 Task: Search one way flight ticket for 4 adults, 1 infant in seat and 1 infant on lap in premium economy from Toledo: Eugene F. Kranz Toledo Express Airport to Fort Wayne: Fort Wayne International Airport on 8-4-2023. Choice of flights is Sun country airlines. Number of bags: 3 checked bags. Price is upto 73000. Outbound departure time preference is 8:00.
Action: Mouse moved to (298, 255)
Screenshot: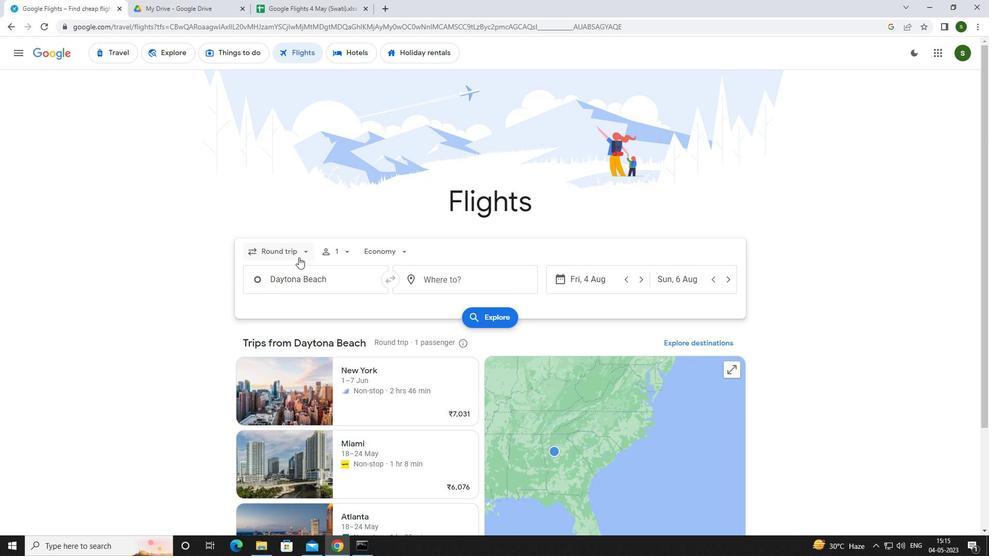 
Action: Mouse pressed left at (298, 255)
Screenshot: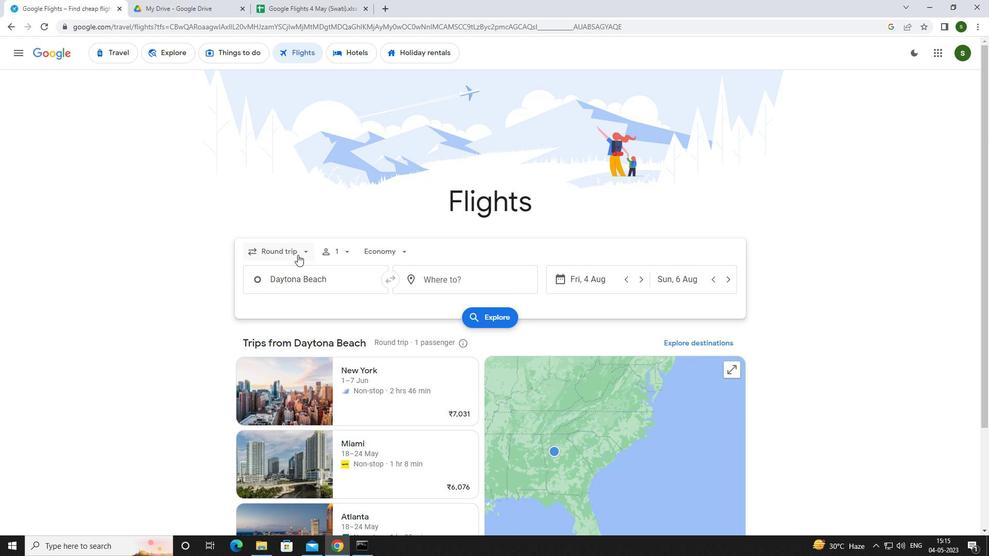 
Action: Mouse moved to (291, 297)
Screenshot: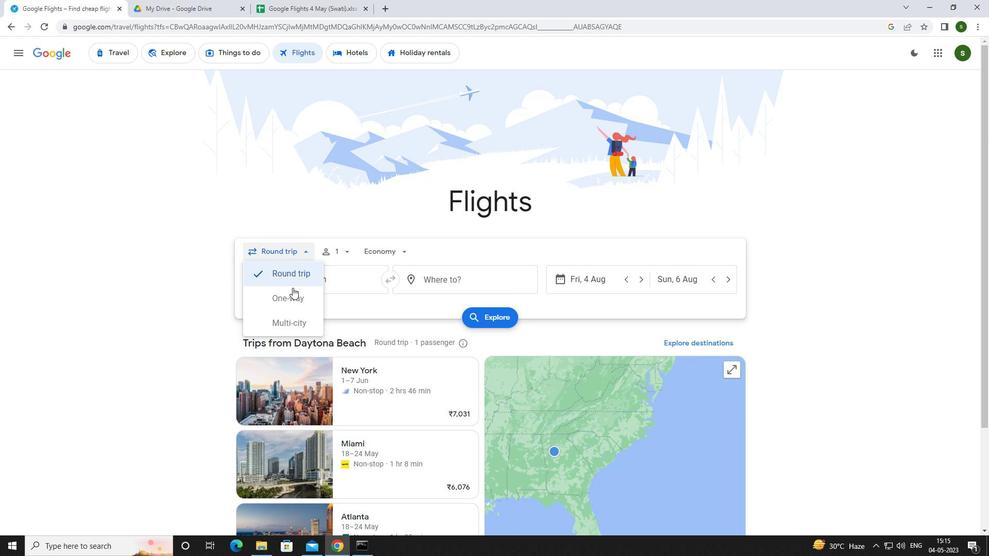 
Action: Mouse pressed left at (291, 297)
Screenshot: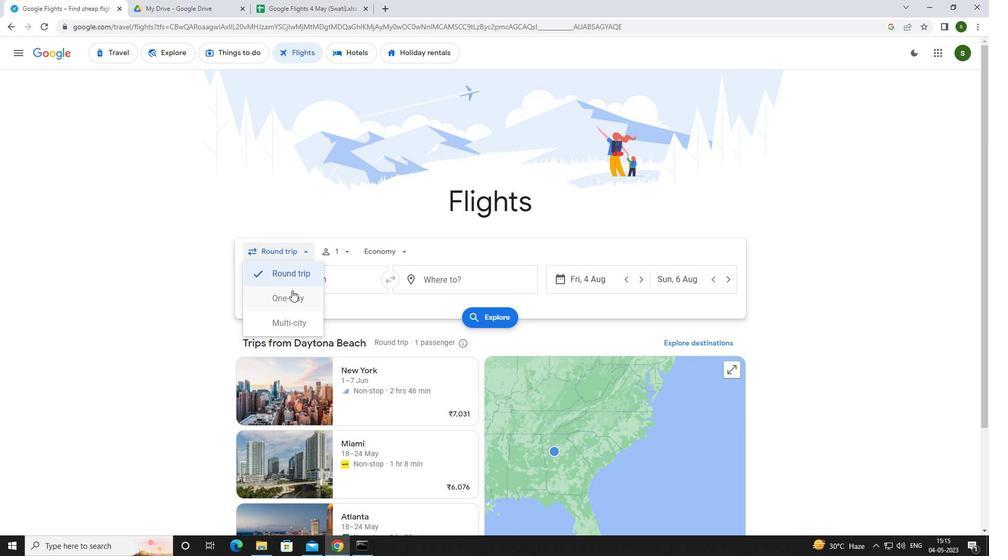 
Action: Mouse moved to (339, 252)
Screenshot: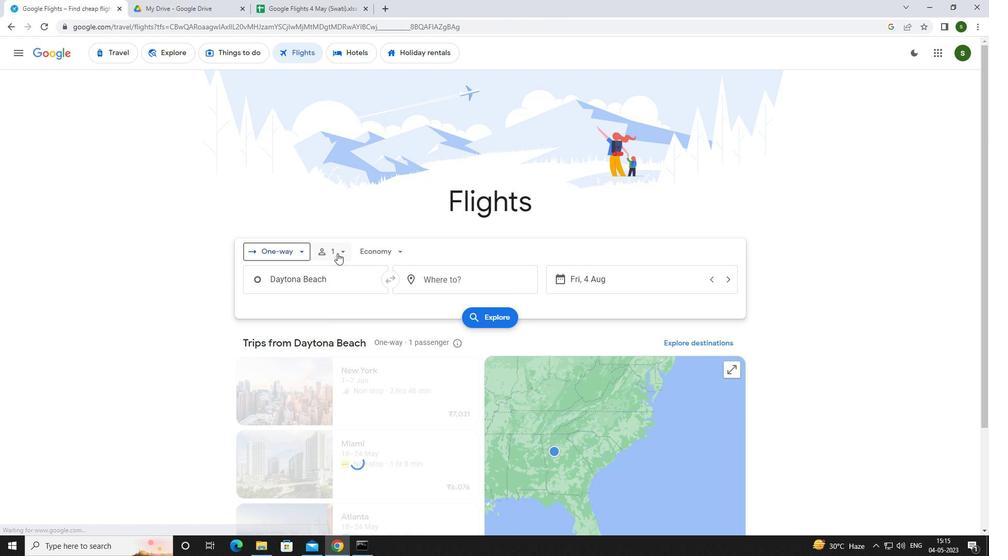 
Action: Mouse pressed left at (339, 252)
Screenshot: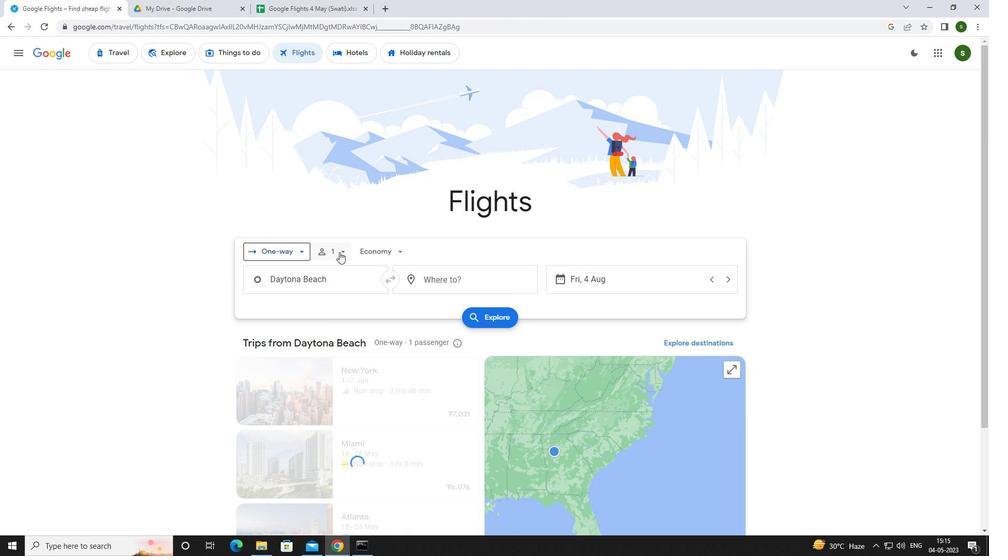 
Action: Mouse moved to (424, 278)
Screenshot: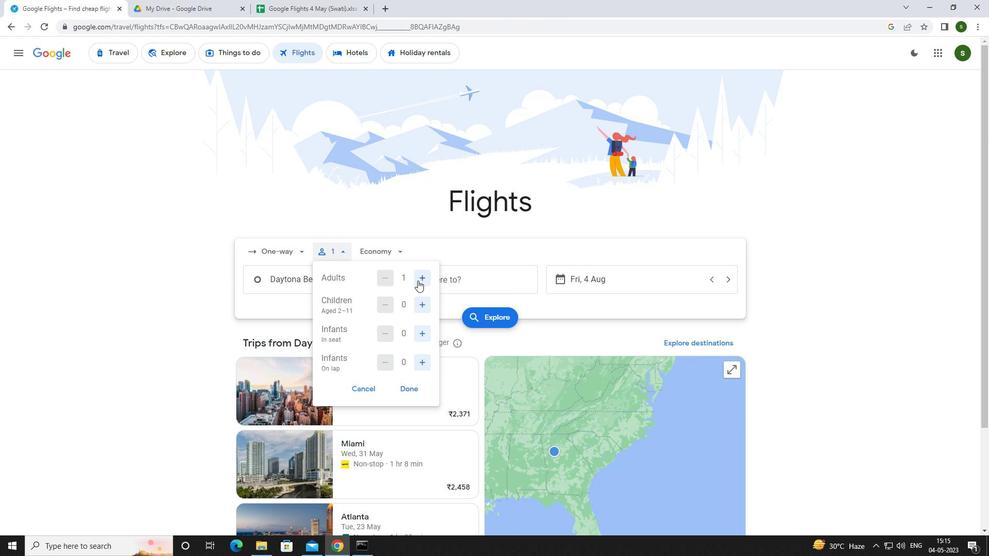 
Action: Mouse pressed left at (424, 278)
Screenshot: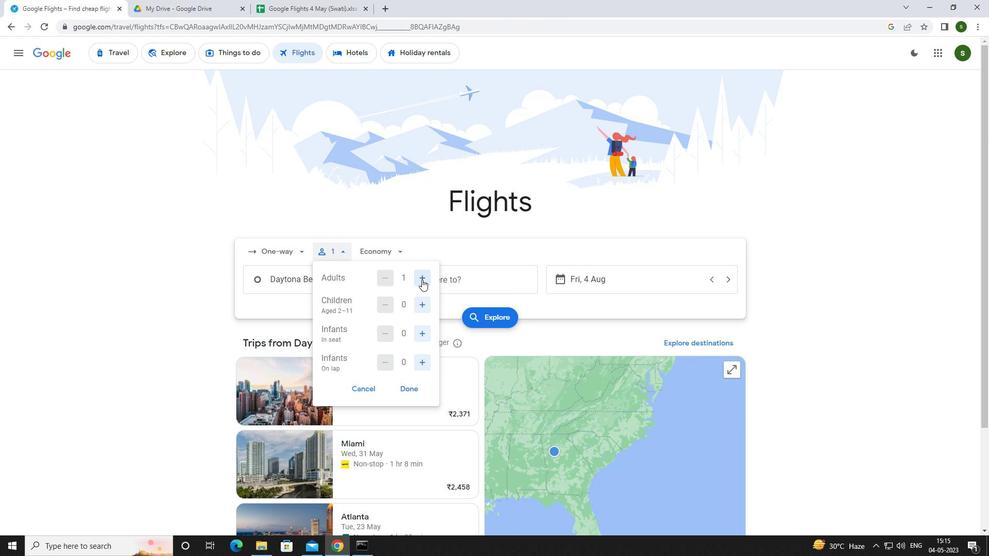 
Action: Mouse pressed left at (424, 278)
Screenshot: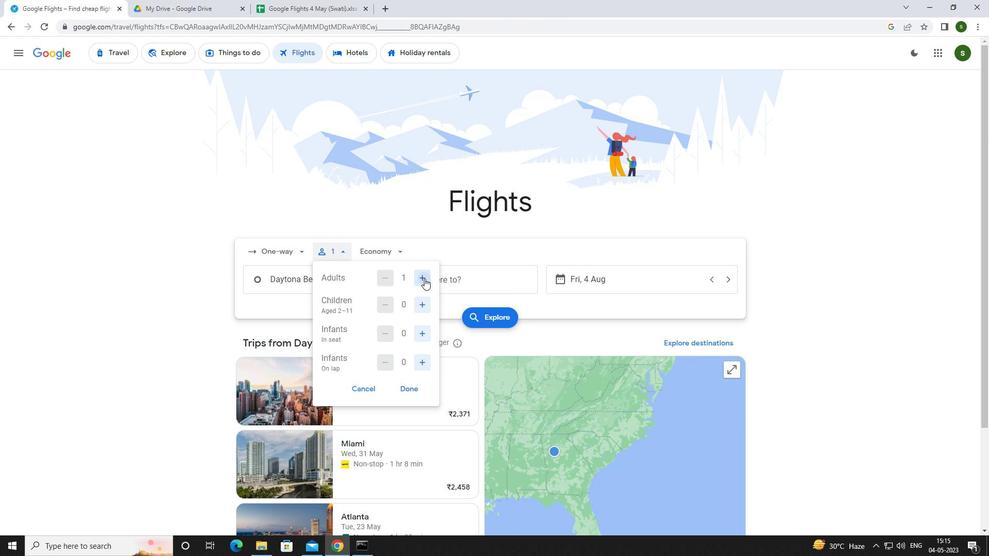 
Action: Mouse pressed left at (424, 278)
Screenshot: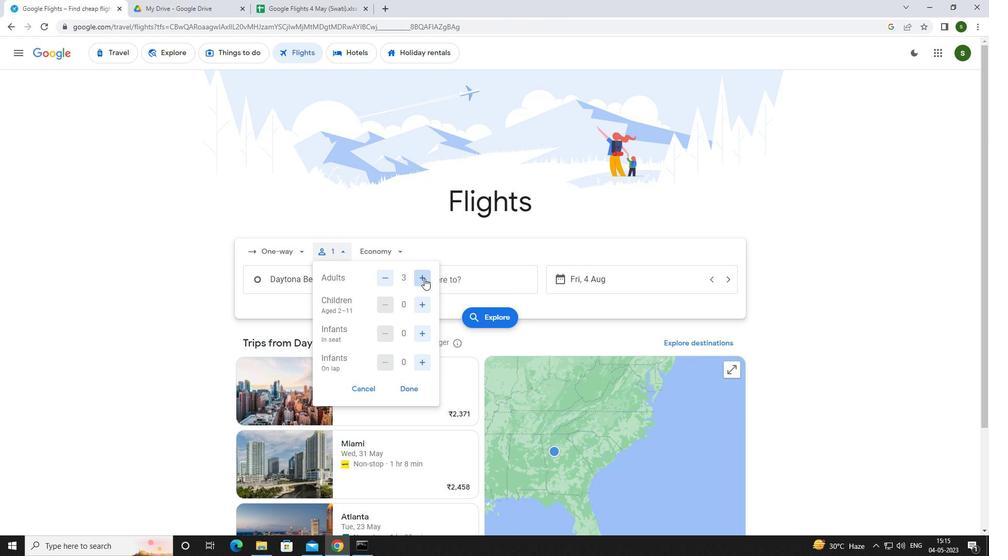 
Action: Mouse moved to (427, 330)
Screenshot: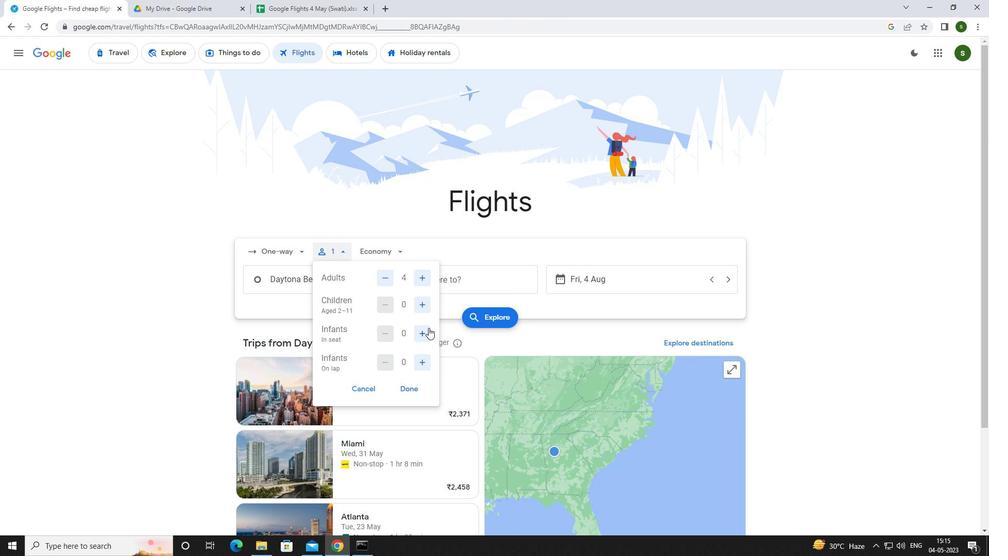 
Action: Mouse pressed left at (427, 330)
Screenshot: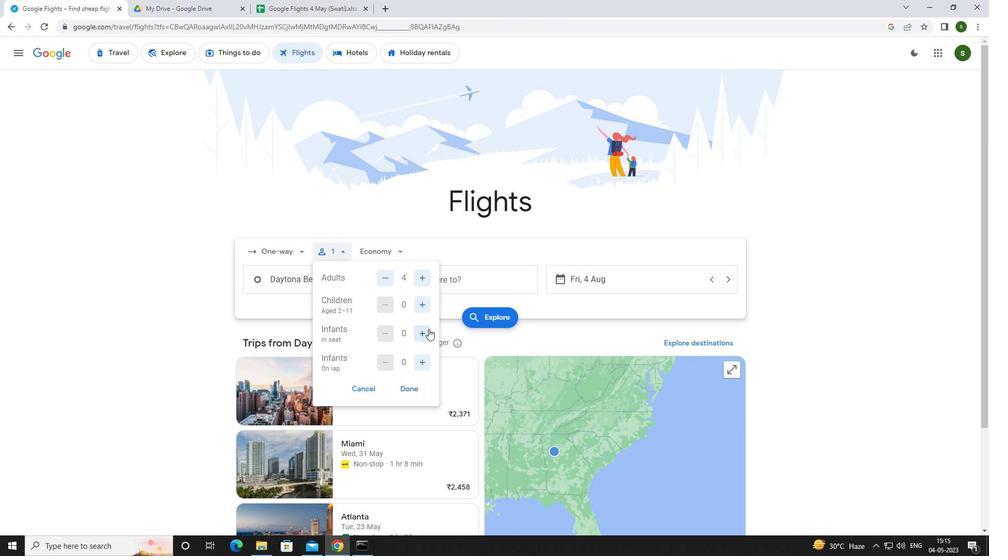 
Action: Mouse moved to (425, 354)
Screenshot: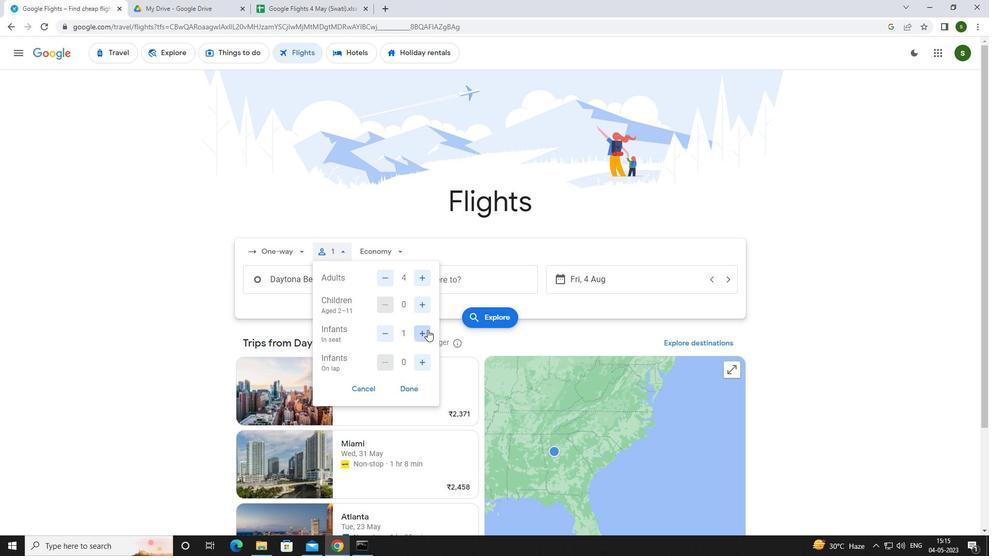 
Action: Mouse pressed left at (425, 354)
Screenshot: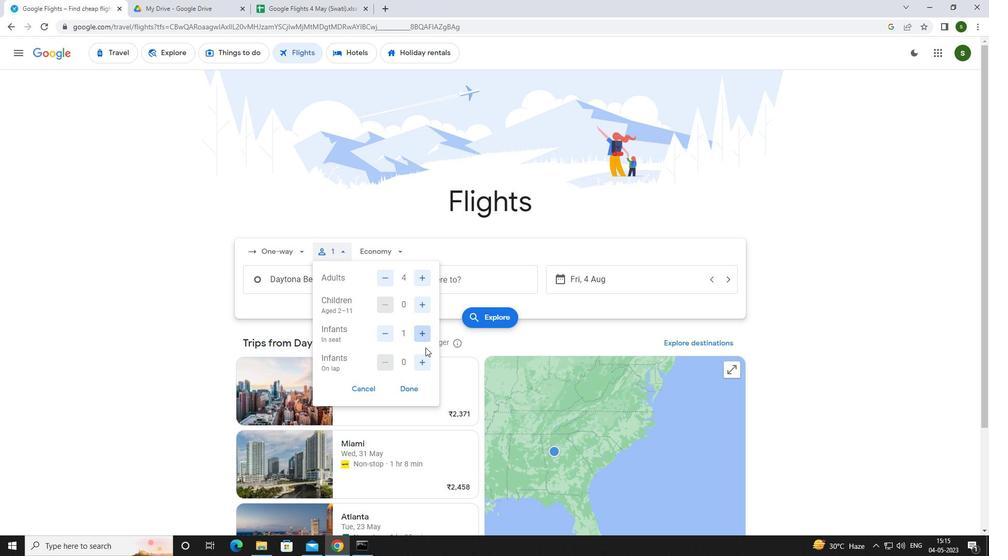 
Action: Mouse moved to (397, 250)
Screenshot: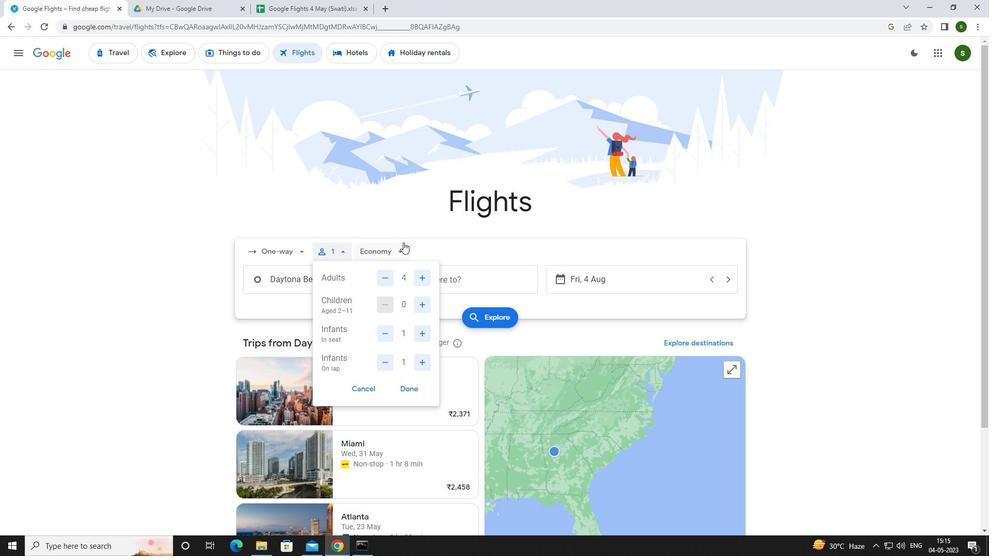 
Action: Mouse pressed left at (397, 250)
Screenshot: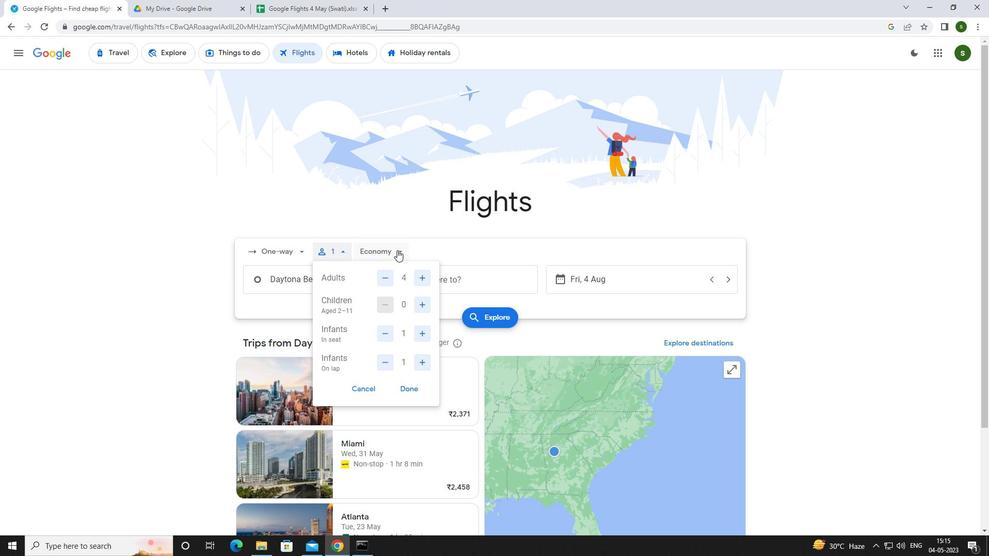 
Action: Mouse moved to (395, 301)
Screenshot: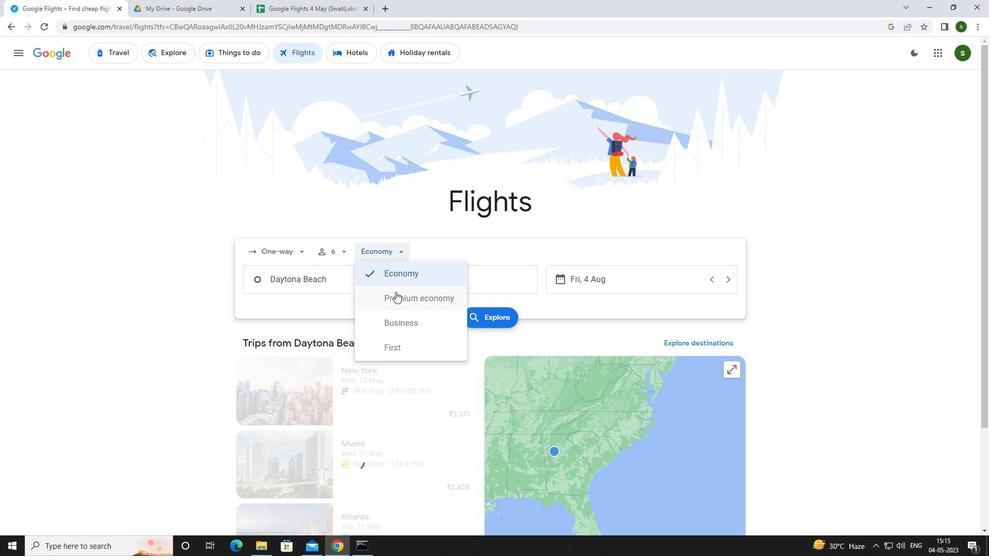 
Action: Mouse pressed left at (395, 301)
Screenshot: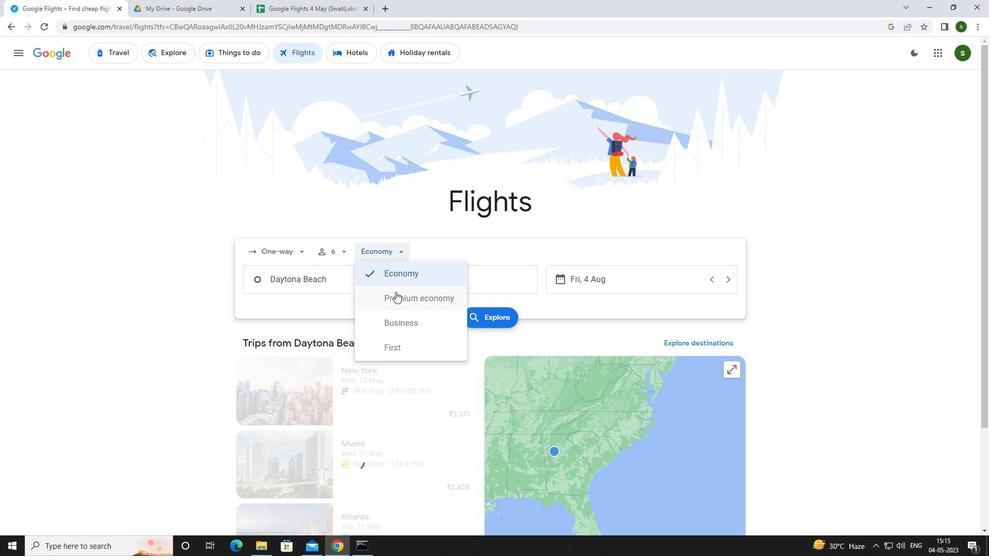 
Action: Mouse moved to (335, 278)
Screenshot: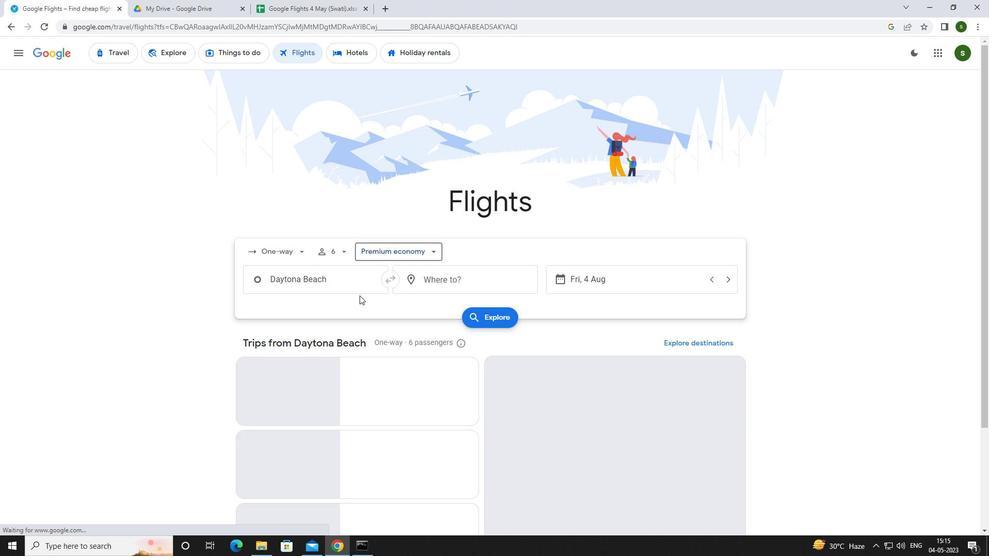 
Action: Mouse pressed left at (335, 278)
Screenshot: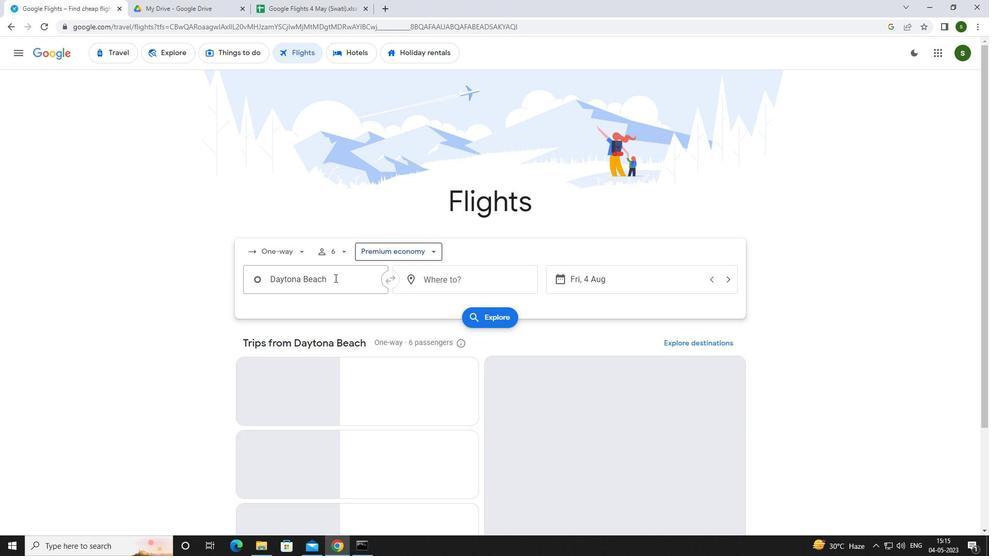 
Action: Key pressed <Key.caps_lock>t<Key.caps_lock>oledo<Key.space><Key.caps_lock>e<Key.caps_lock>x
Screenshot: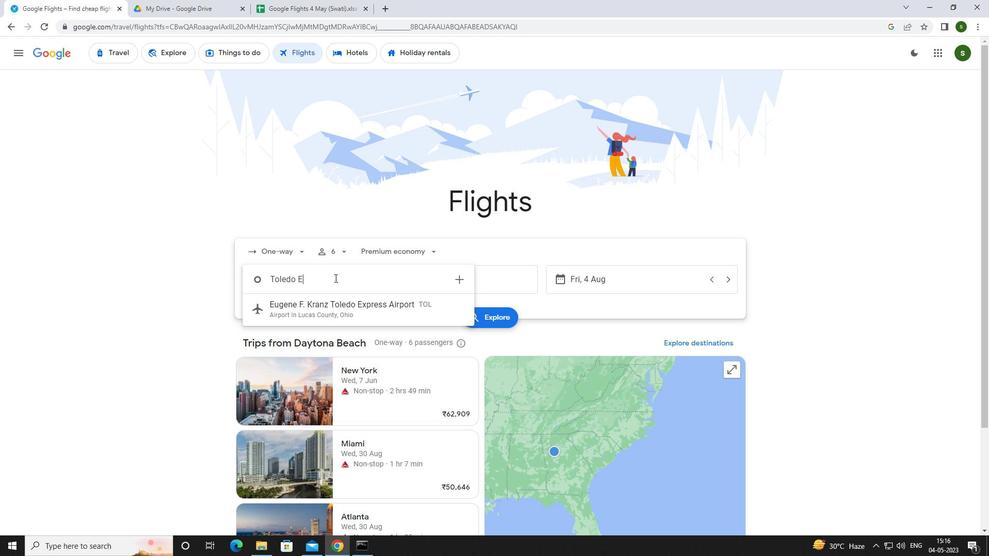 
Action: Mouse moved to (355, 308)
Screenshot: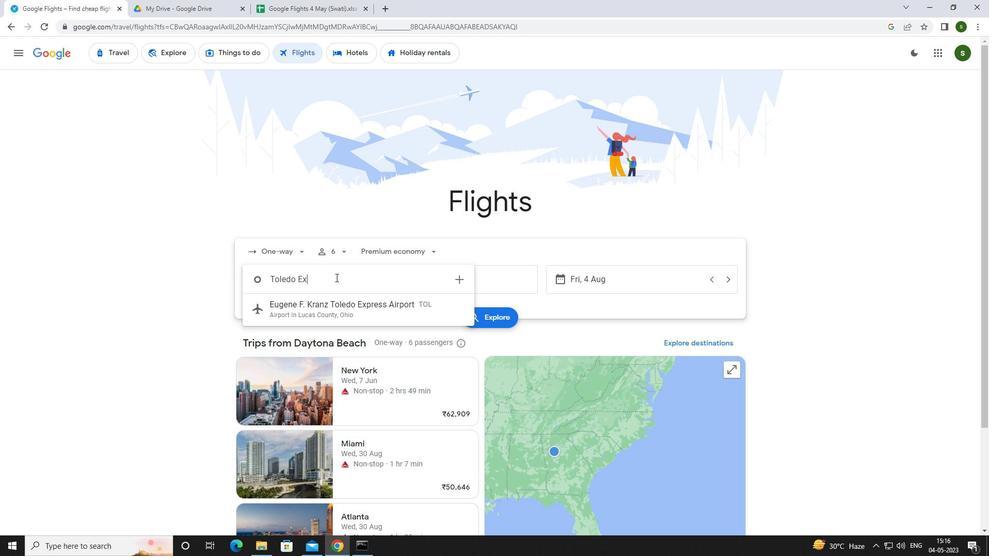 
Action: Mouse pressed left at (355, 308)
Screenshot: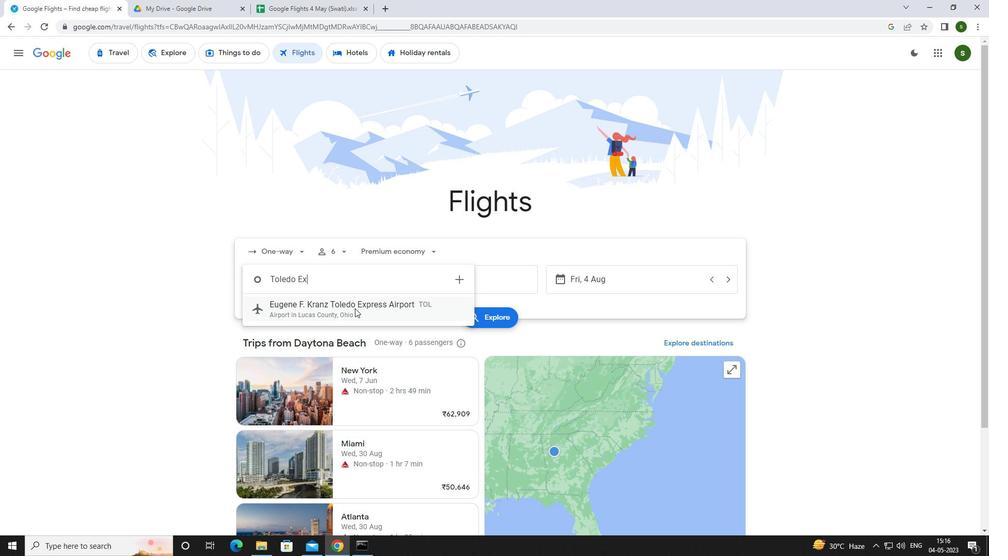 
Action: Mouse moved to (502, 278)
Screenshot: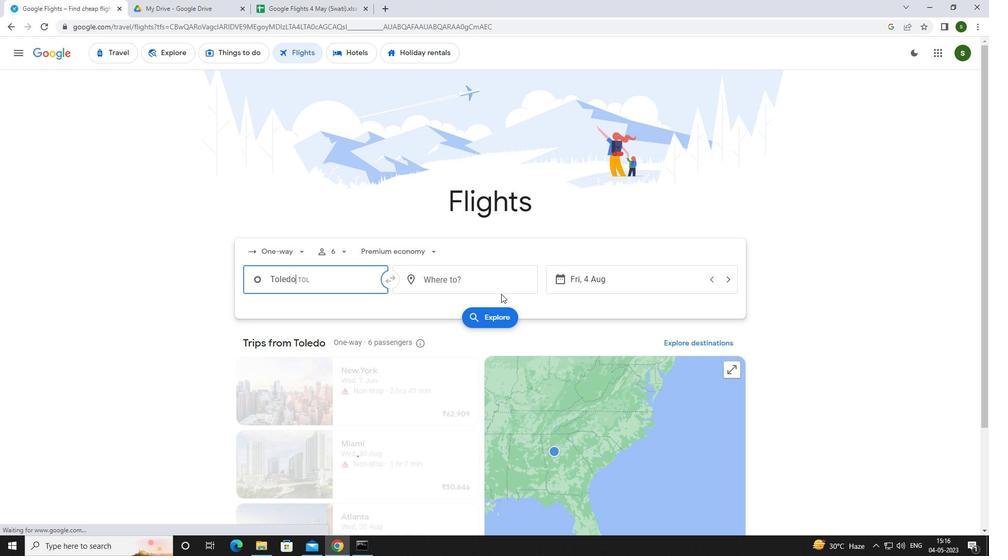 
Action: Mouse pressed left at (502, 278)
Screenshot: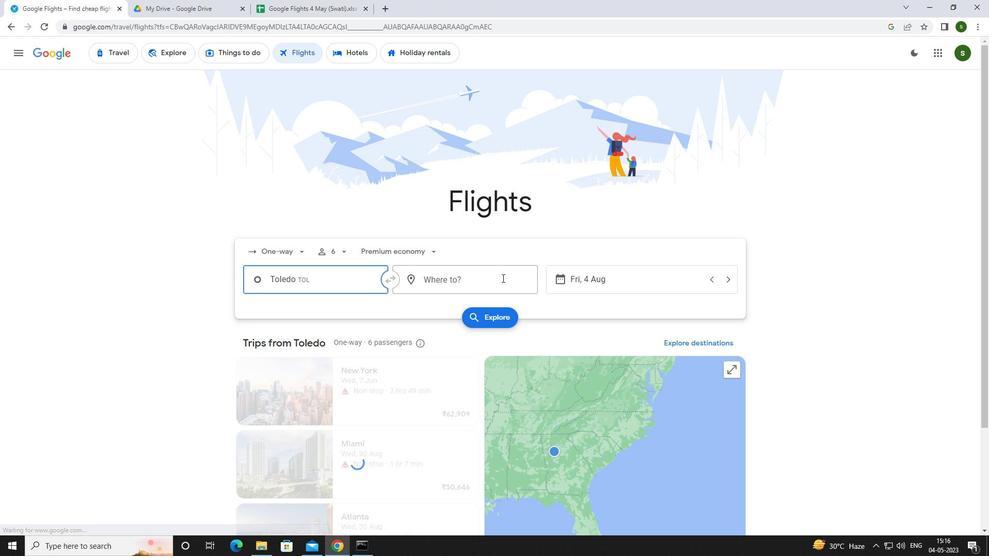 
Action: Key pressed <Key.caps_lock>f<Key.caps_lock>ort<Key.space><Key.caps_lock>w<Key.caps_lock>ay
Screenshot: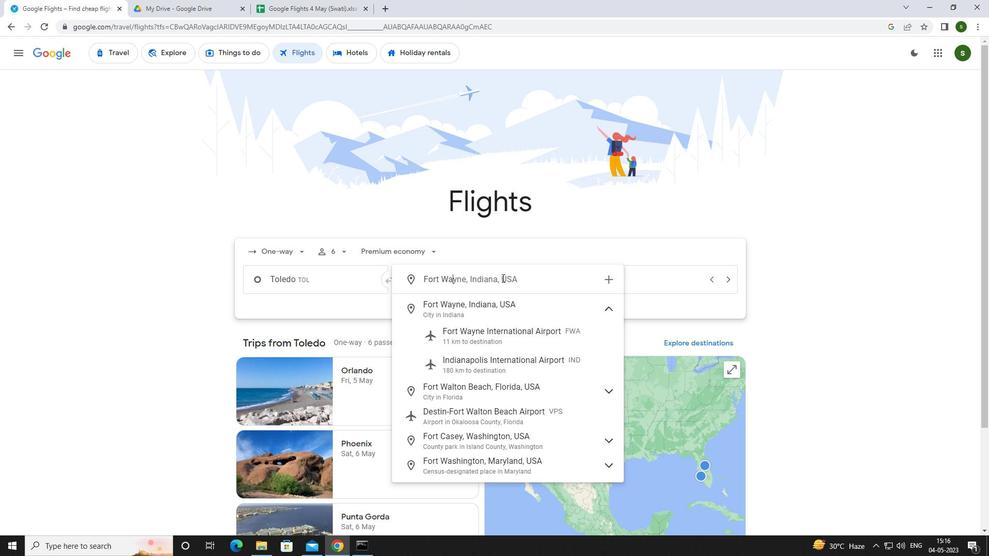 
Action: Mouse moved to (537, 337)
Screenshot: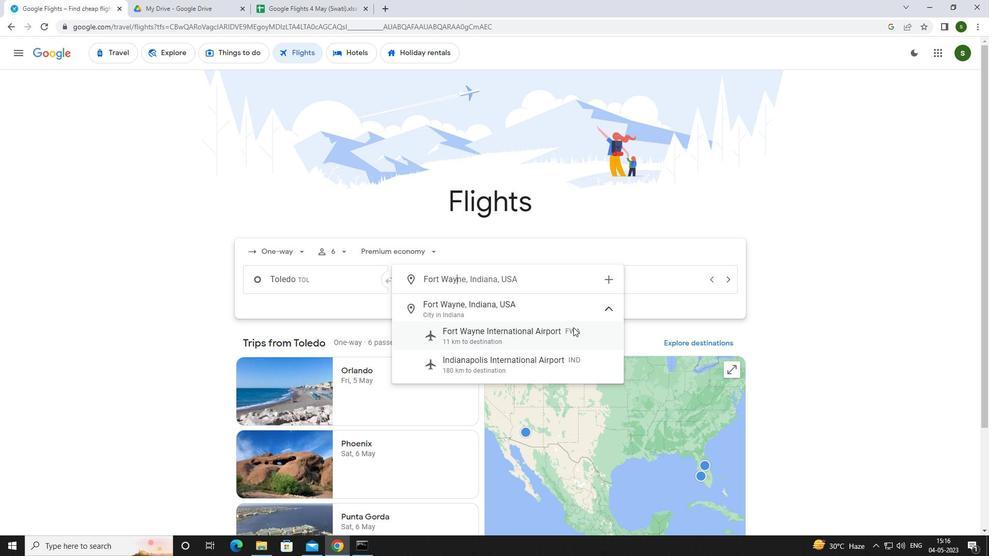 
Action: Mouse pressed left at (537, 337)
Screenshot: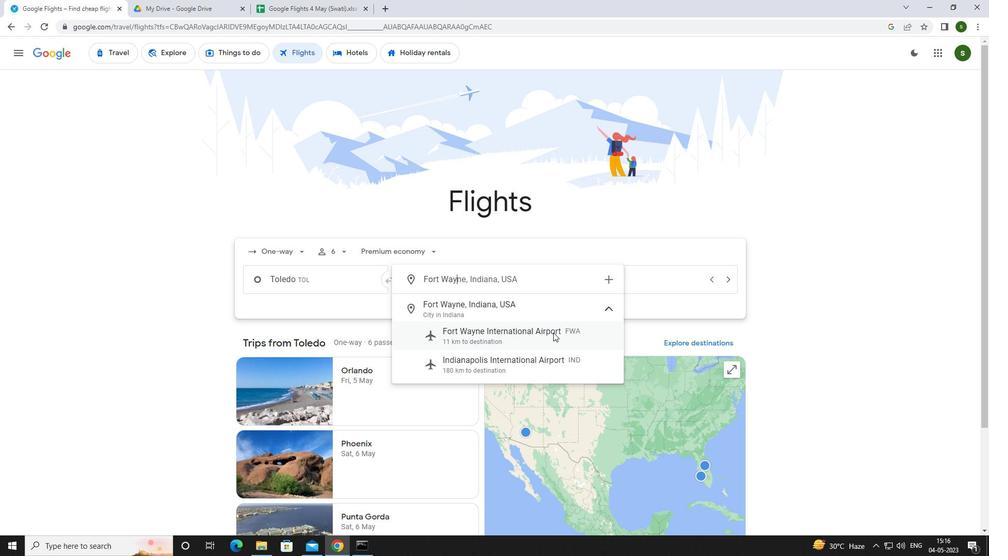 
Action: Mouse moved to (620, 286)
Screenshot: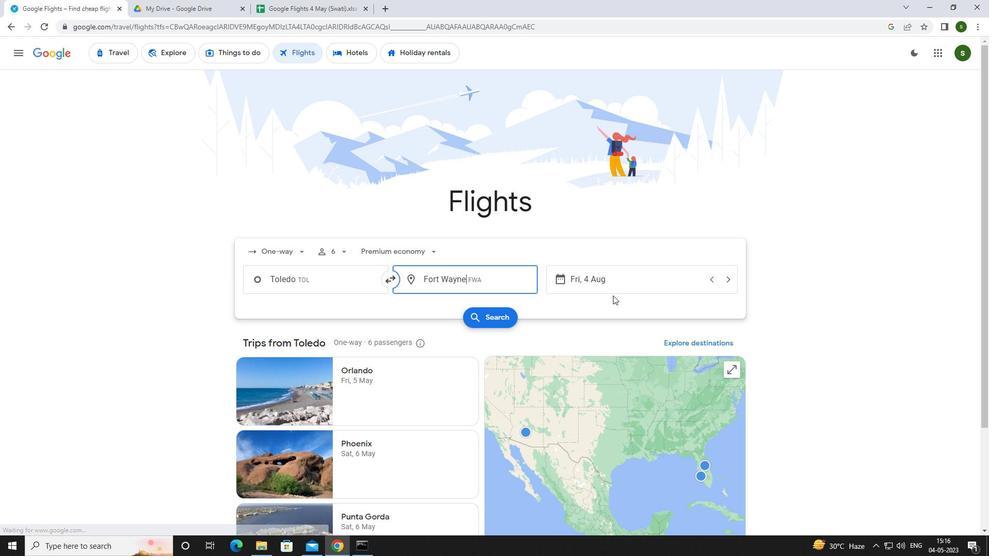 
Action: Mouse pressed left at (620, 286)
Screenshot: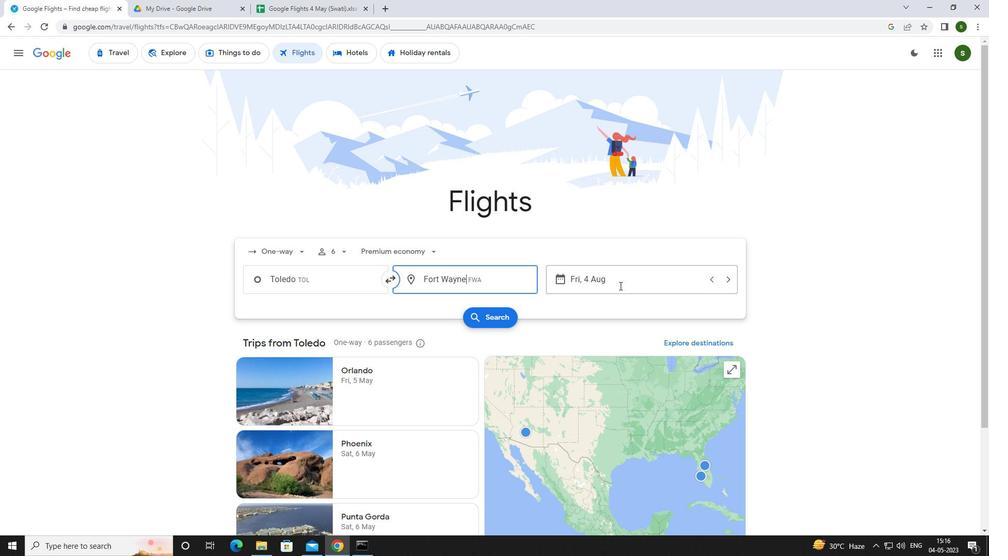 
Action: Mouse moved to (503, 338)
Screenshot: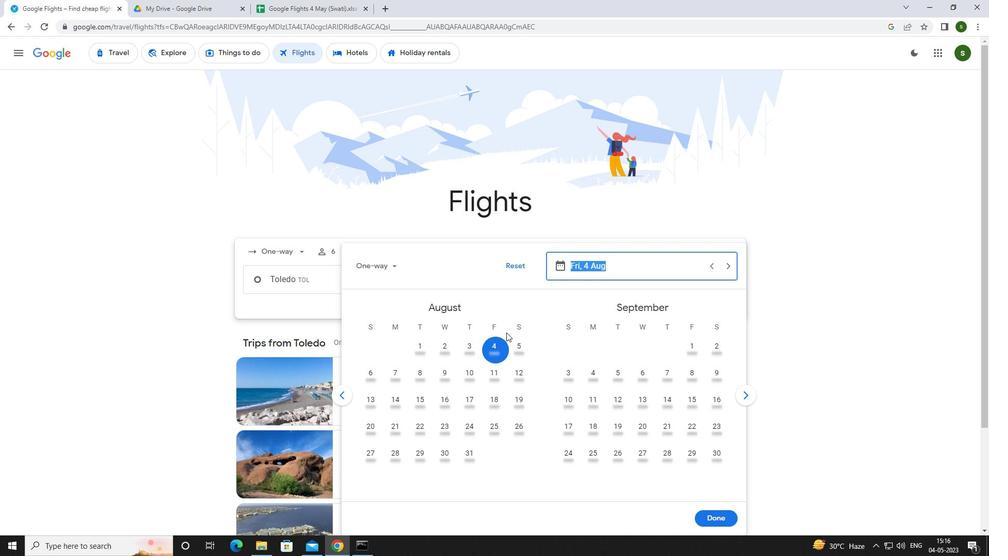 
Action: Mouse pressed left at (503, 338)
Screenshot: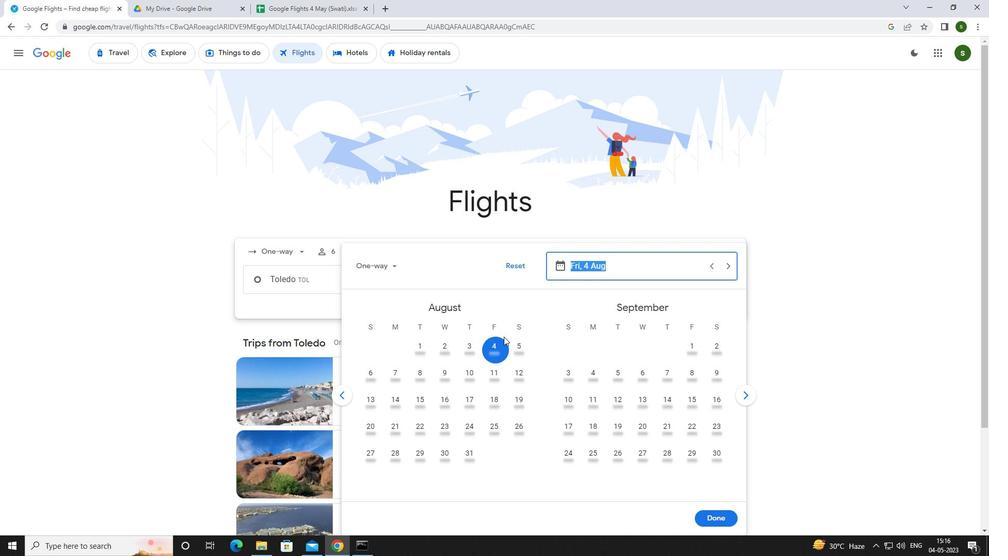 
Action: Mouse moved to (711, 515)
Screenshot: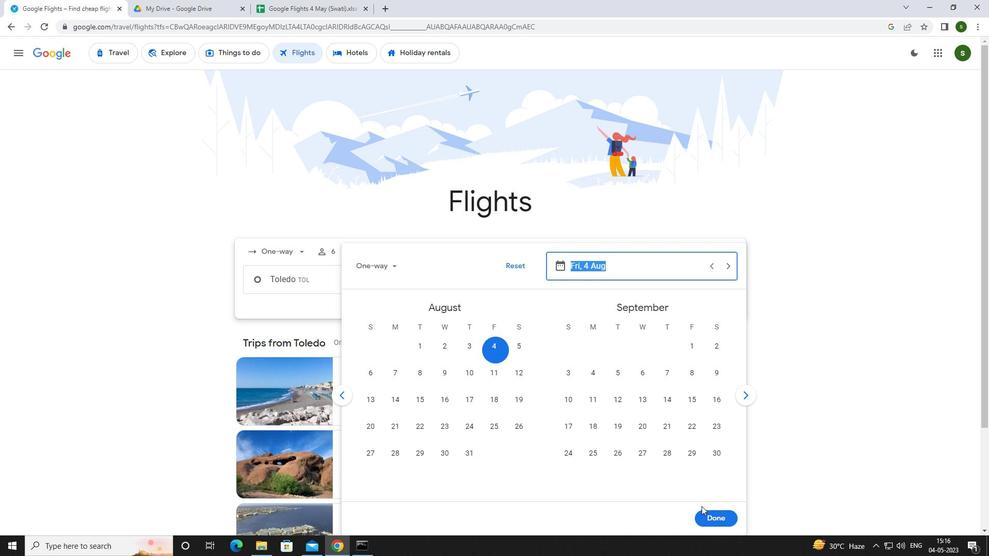 
Action: Mouse pressed left at (711, 515)
Screenshot: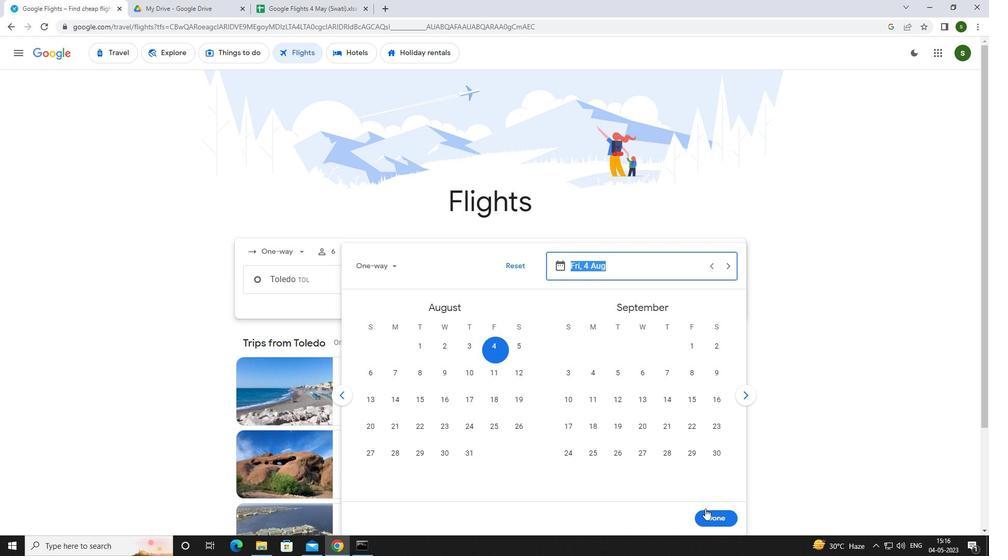 
Action: Mouse moved to (488, 322)
Screenshot: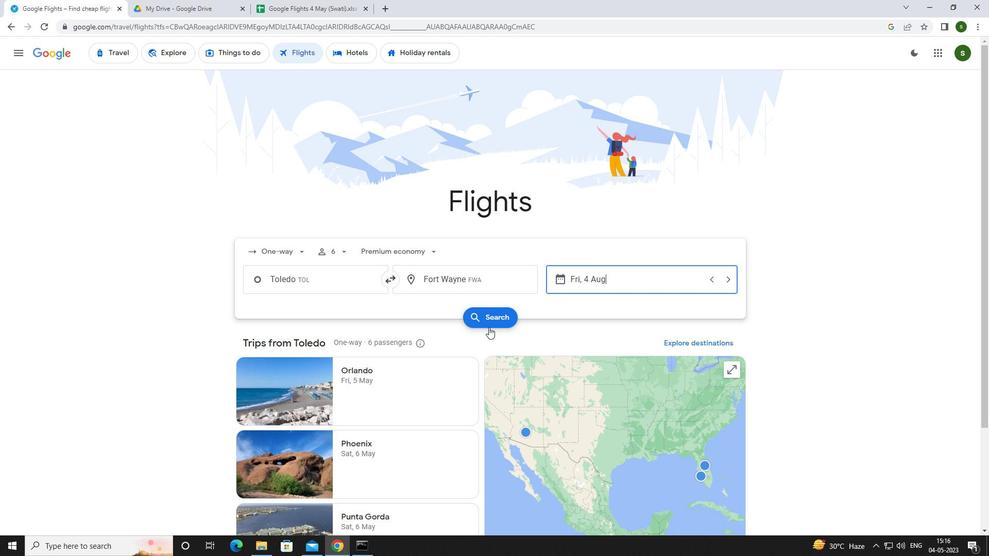 
Action: Mouse pressed left at (488, 322)
Screenshot: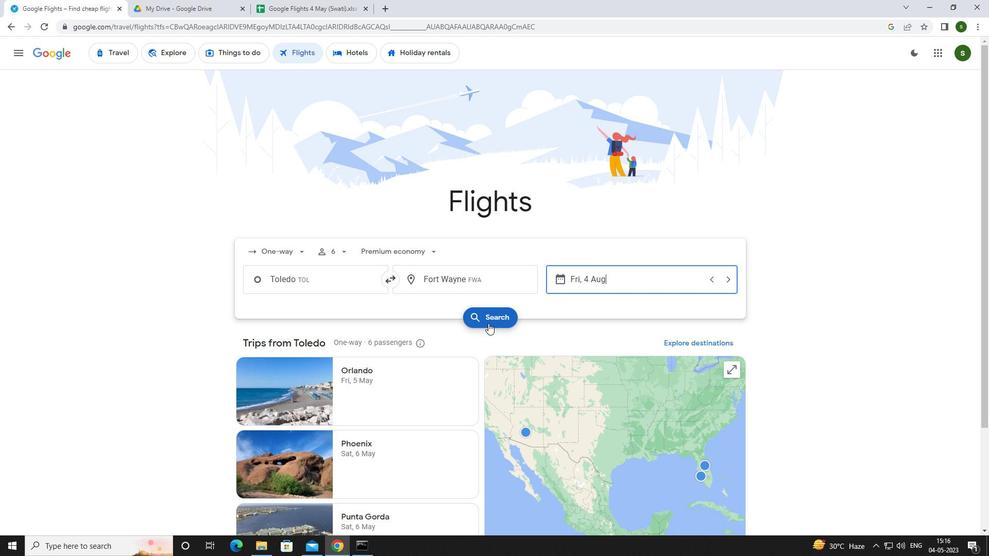 
Action: Mouse moved to (262, 150)
Screenshot: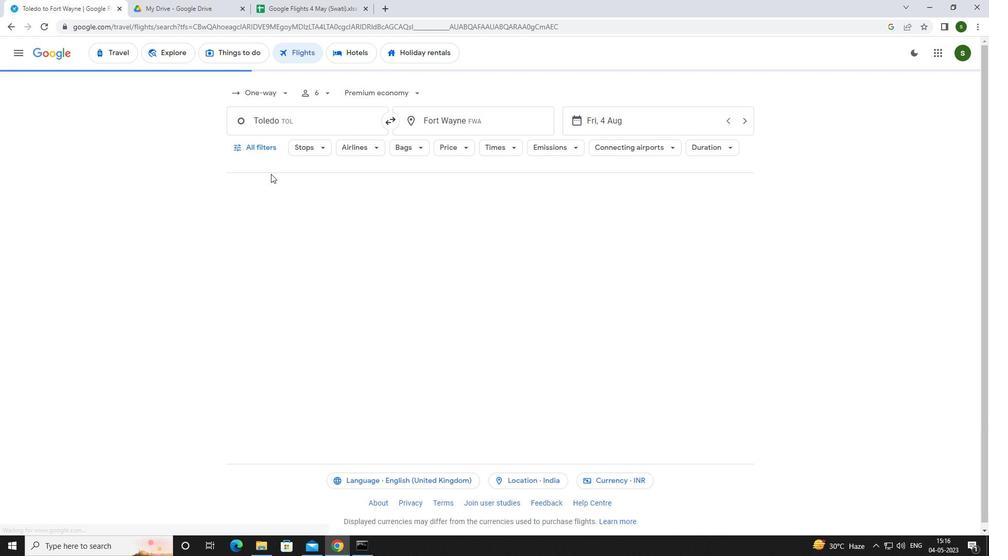 
Action: Mouse pressed left at (262, 150)
Screenshot: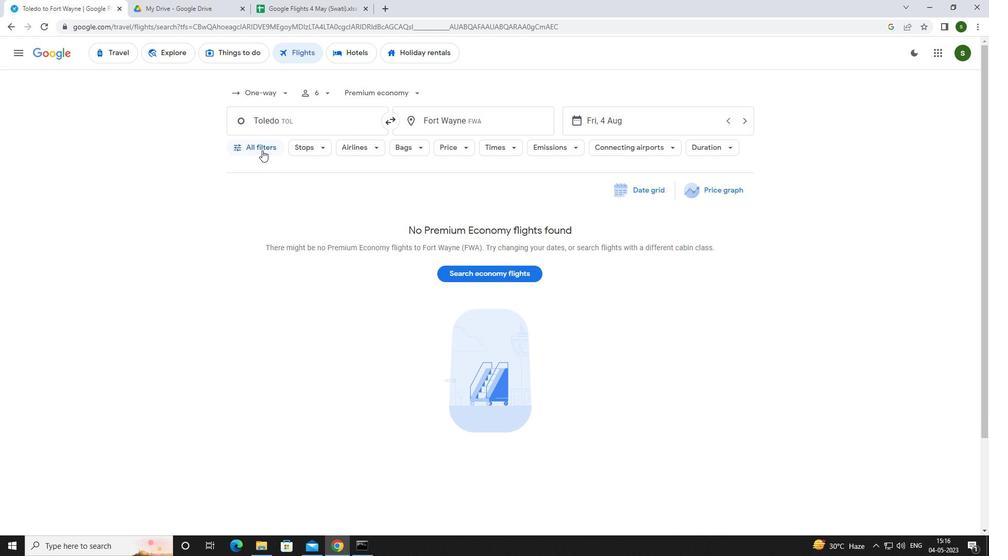 
Action: Mouse moved to (389, 367)
Screenshot: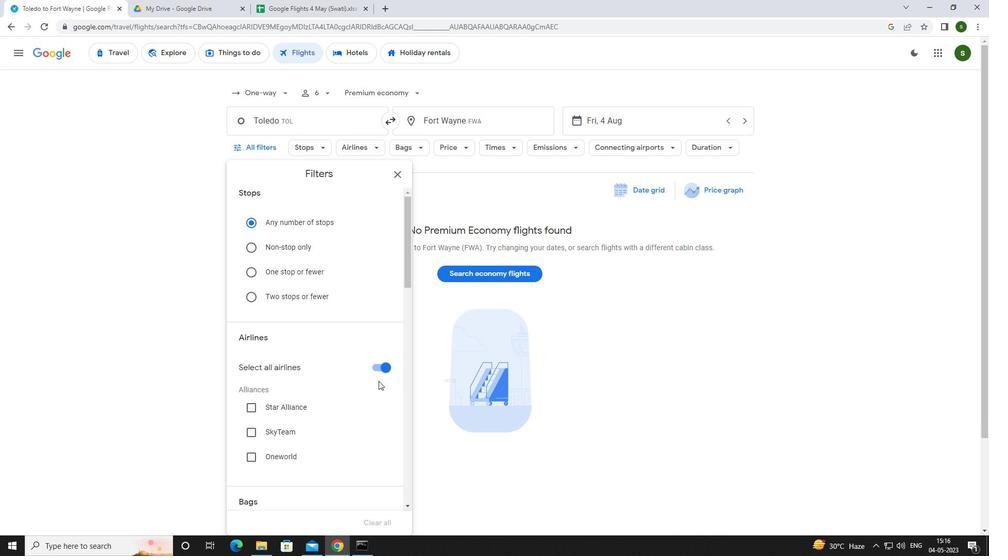 
Action: Mouse pressed left at (389, 367)
Screenshot: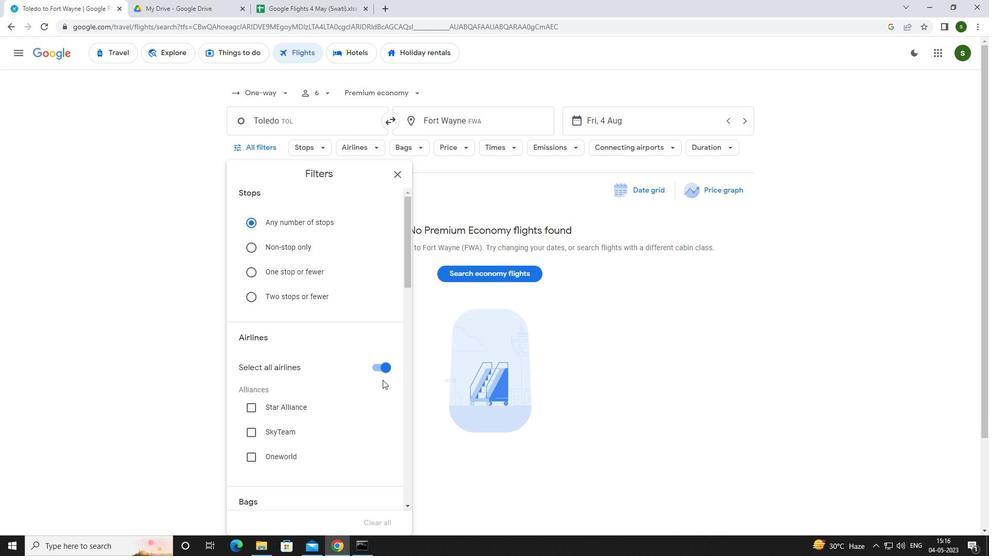 
Action: Mouse moved to (364, 336)
Screenshot: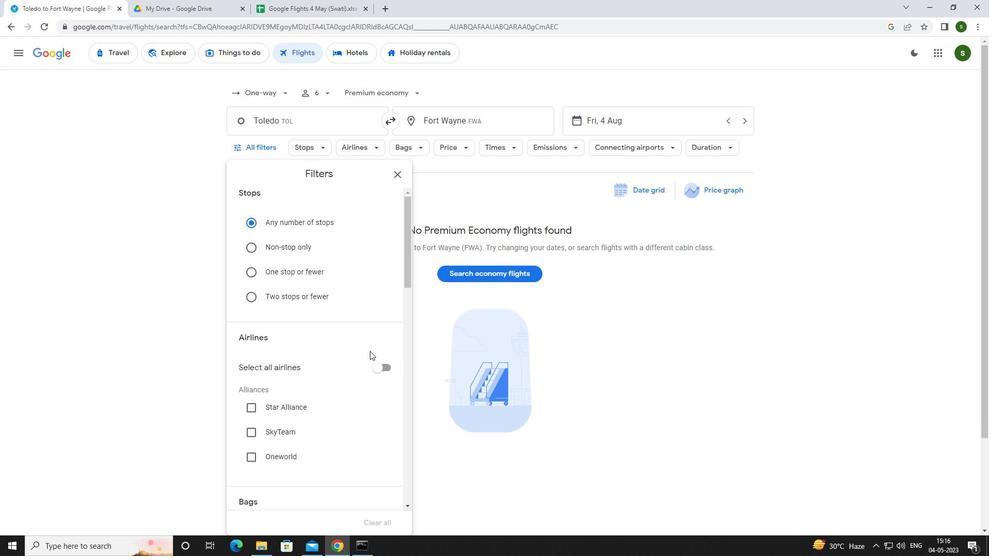
Action: Mouse scrolled (364, 335) with delta (0, 0)
Screenshot: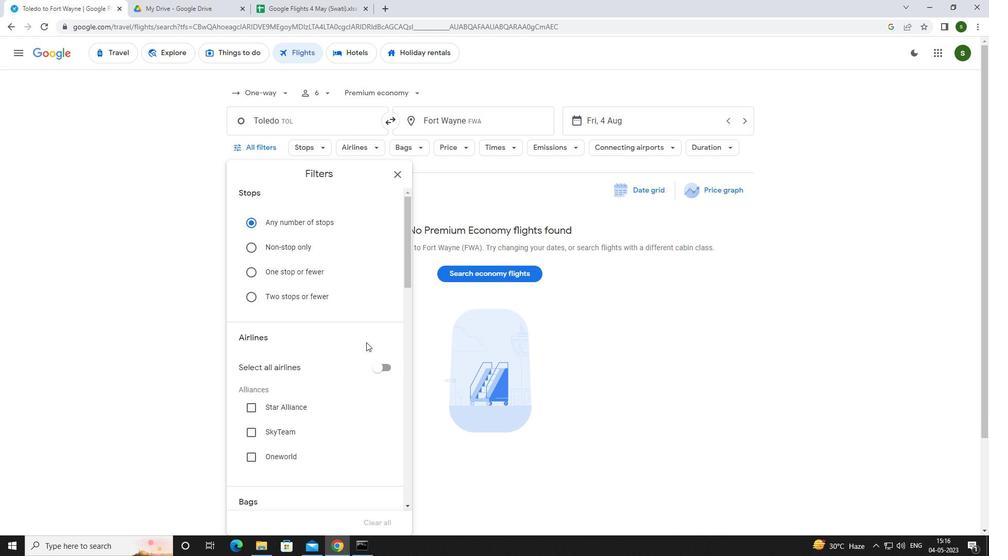 
Action: Mouse scrolled (364, 335) with delta (0, 0)
Screenshot: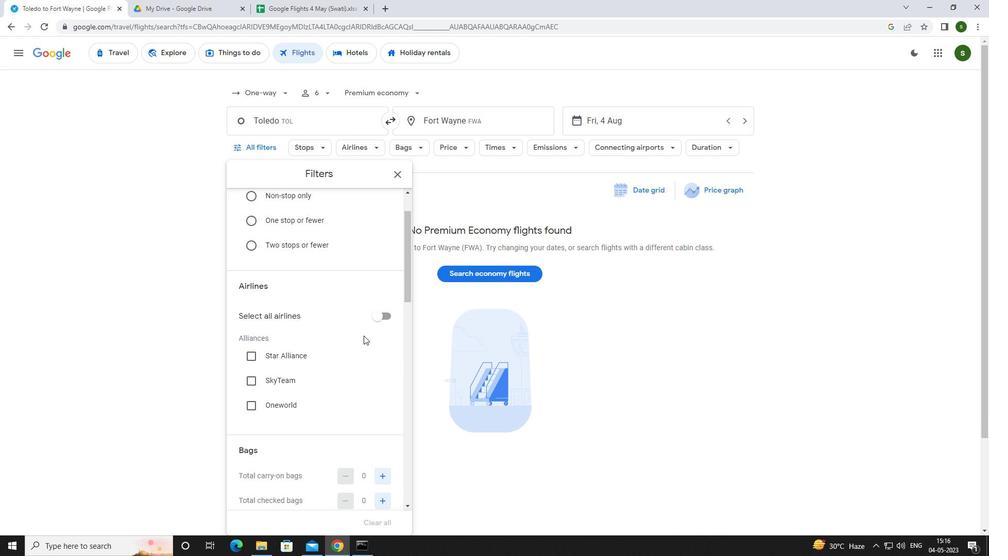 
Action: Mouse scrolled (364, 335) with delta (0, 0)
Screenshot: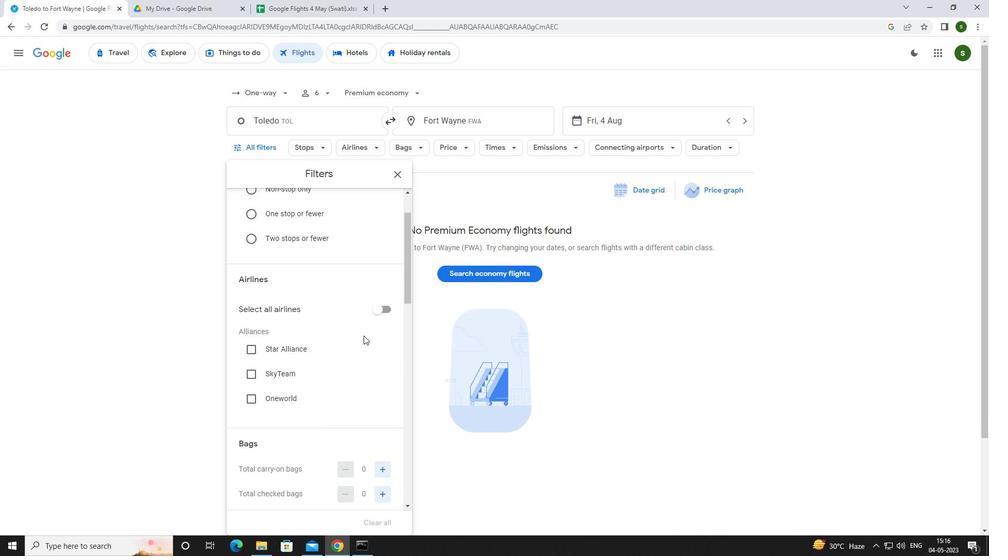 
Action: Mouse scrolled (364, 335) with delta (0, 0)
Screenshot: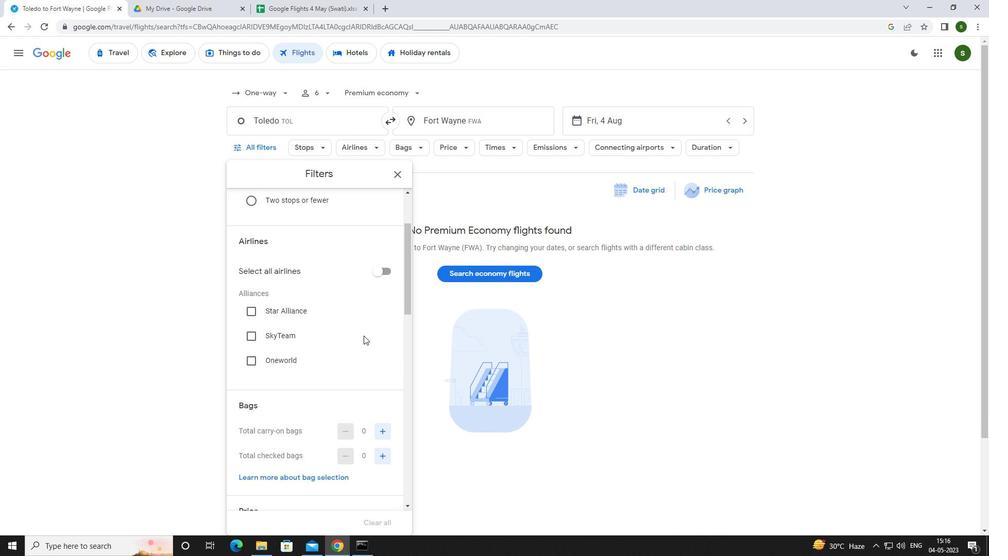 
Action: Mouse scrolled (364, 335) with delta (0, 0)
Screenshot: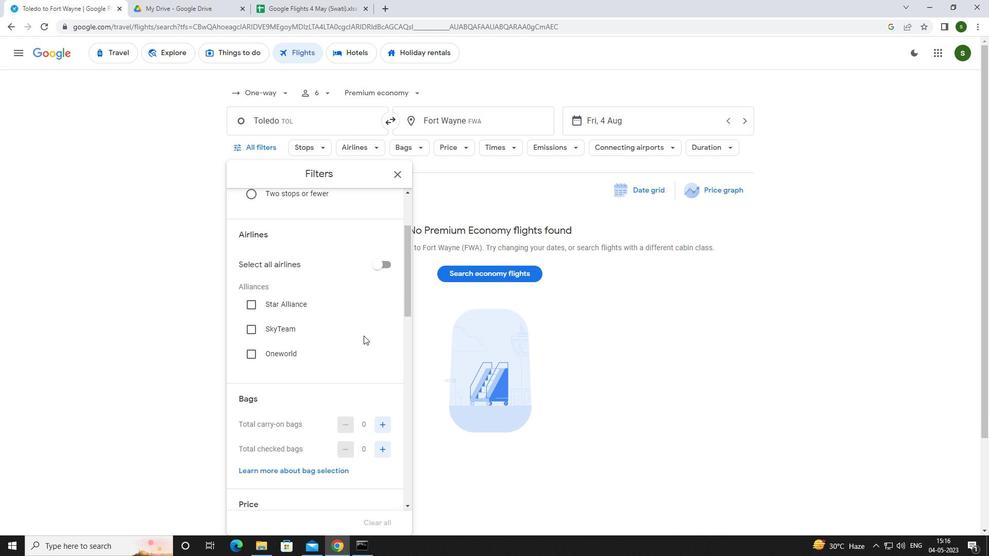 
Action: Mouse moved to (380, 294)
Screenshot: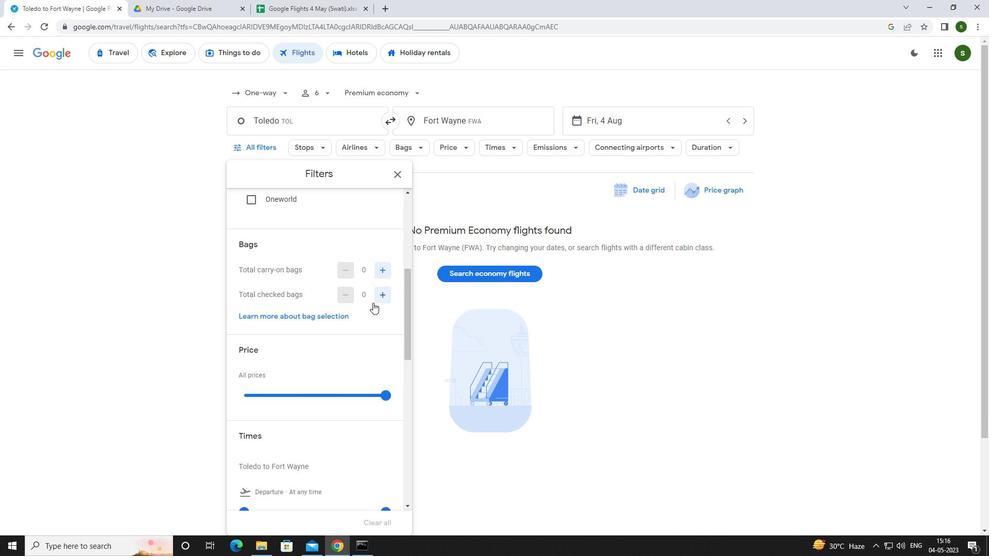 
Action: Mouse pressed left at (380, 294)
Screenshot: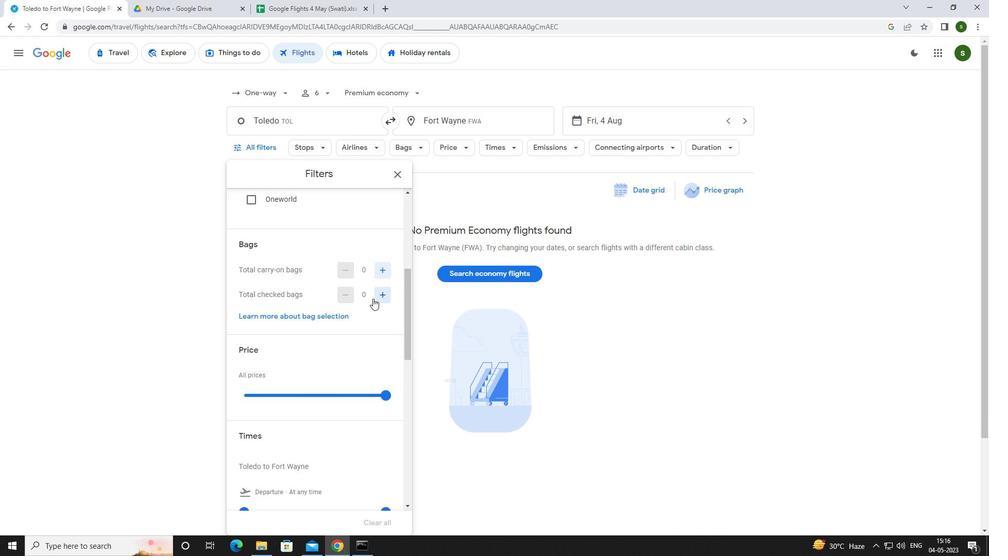 
Action: Mouse pressed left at (380, 294)
Screenshot: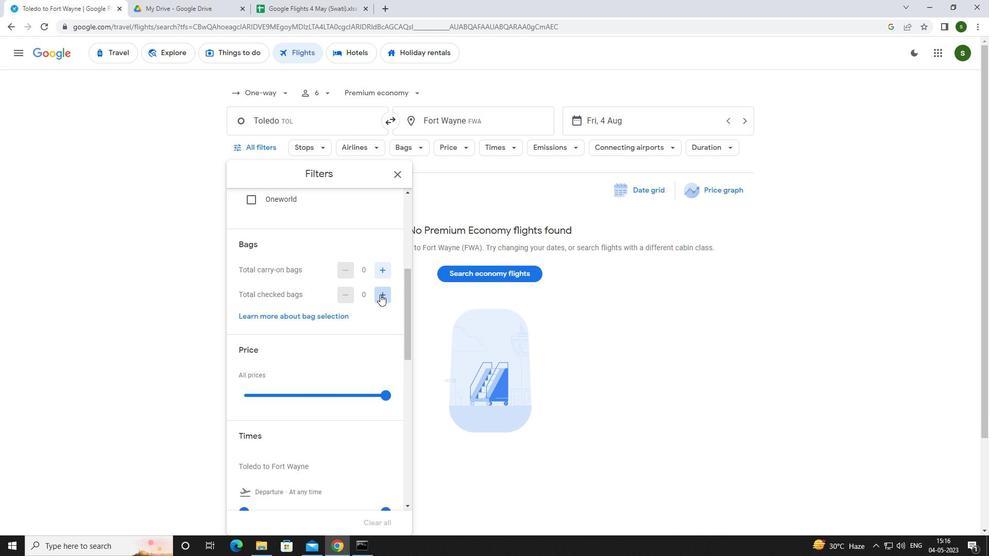 
Action: Mouse pressed left at (380, 294)
Screenshot: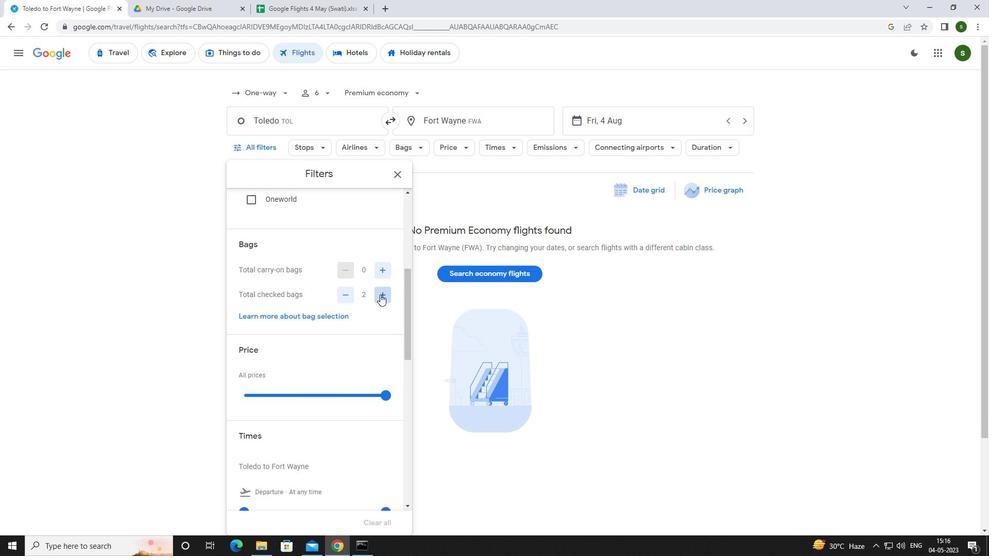 
Action: Mouse moved to (377, 294)
Screenshot: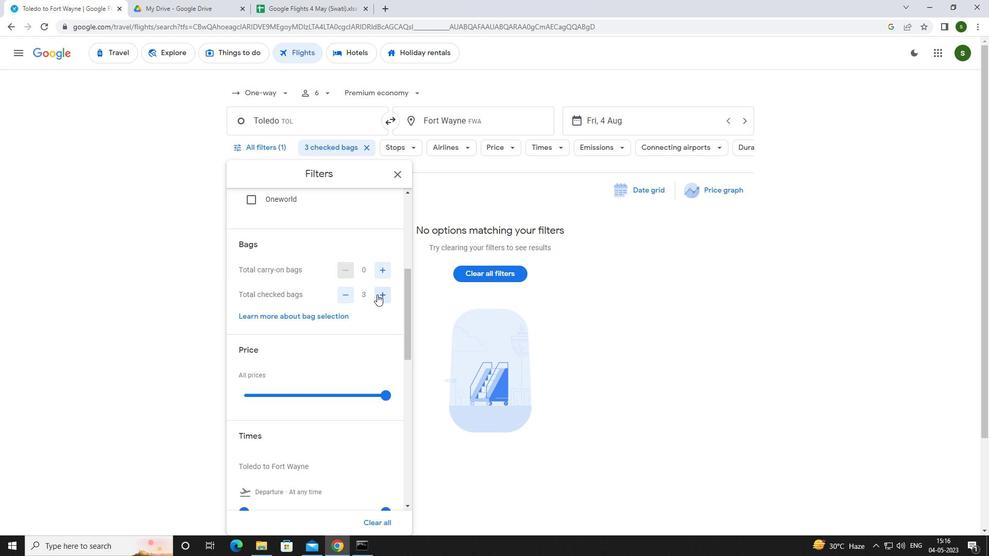 
Action: Mouse scrolled (377, 294) with delta (0, 0)
Screenshot: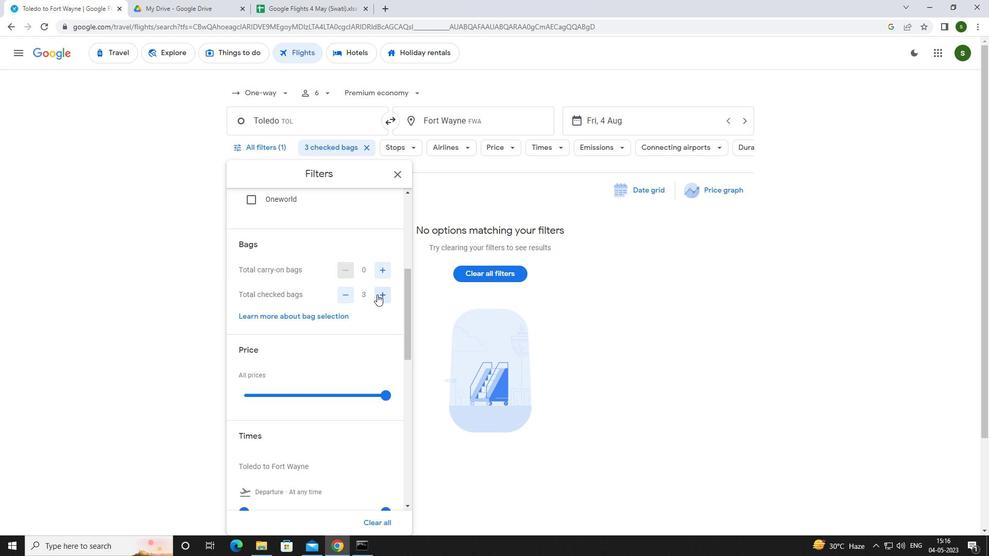 
Action: Mouse scrolled (377, 294) with delta (0, 0)
Screenshot: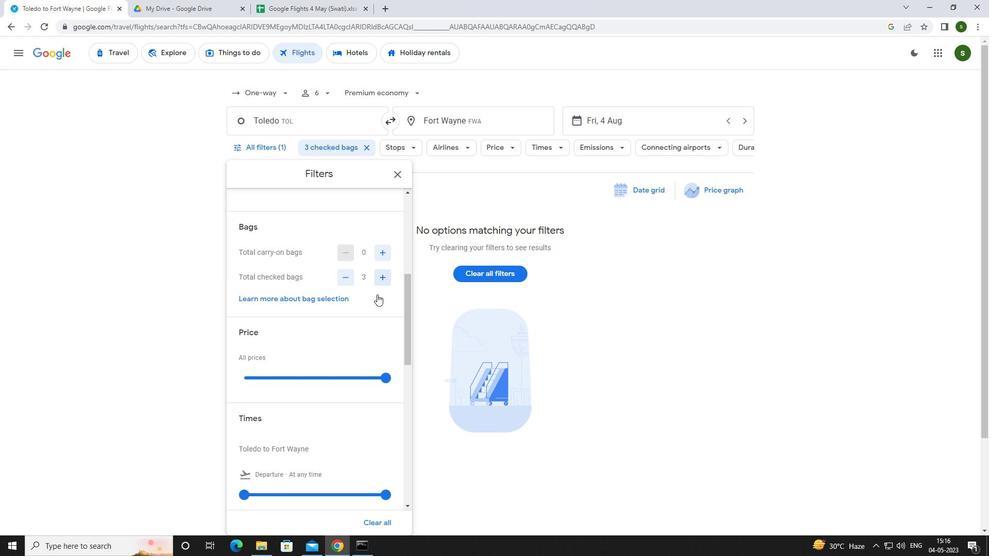 
Action: Mouse moved to (388, 290)
Screenshot: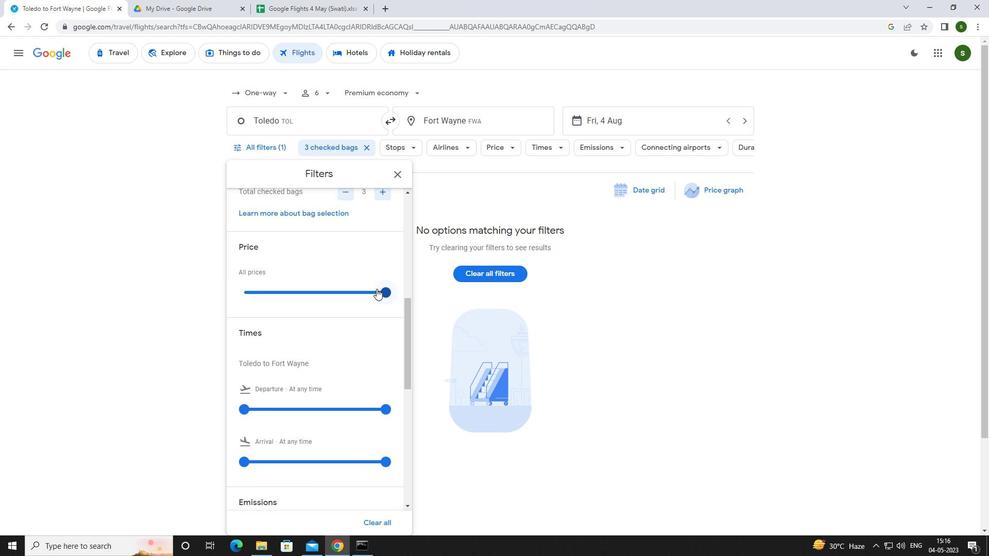 
Action: Mouse pressed left at (388, 290)
Screenshot: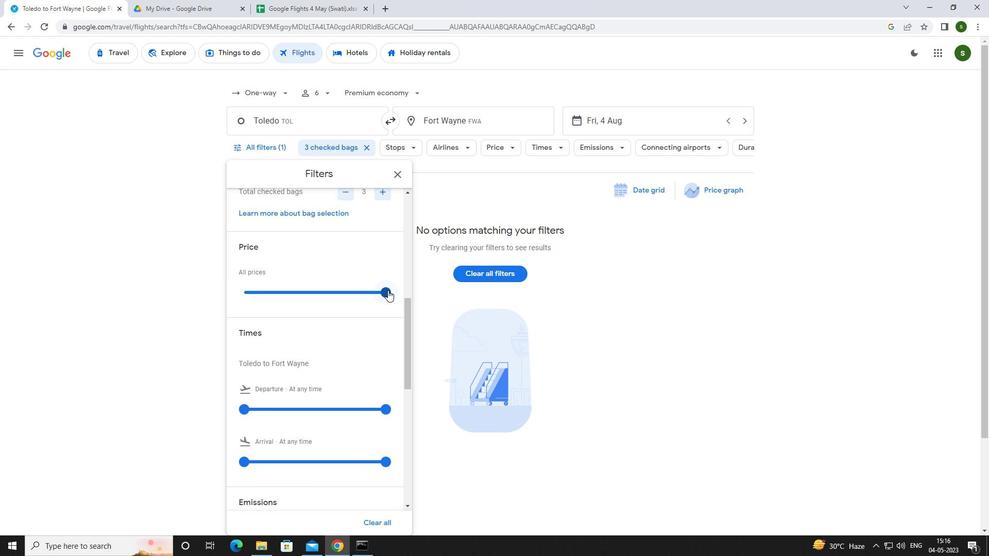 
Action: Mouse moved to (389, 290)
Screenshot: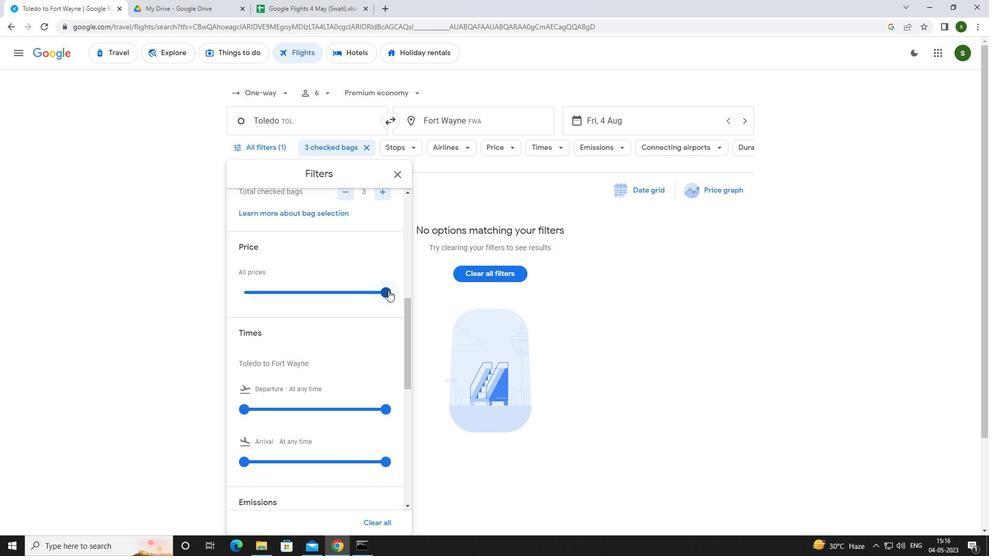 
Action: Mouse scrolled (389, 290) with delta (0, 0)
Screenshot: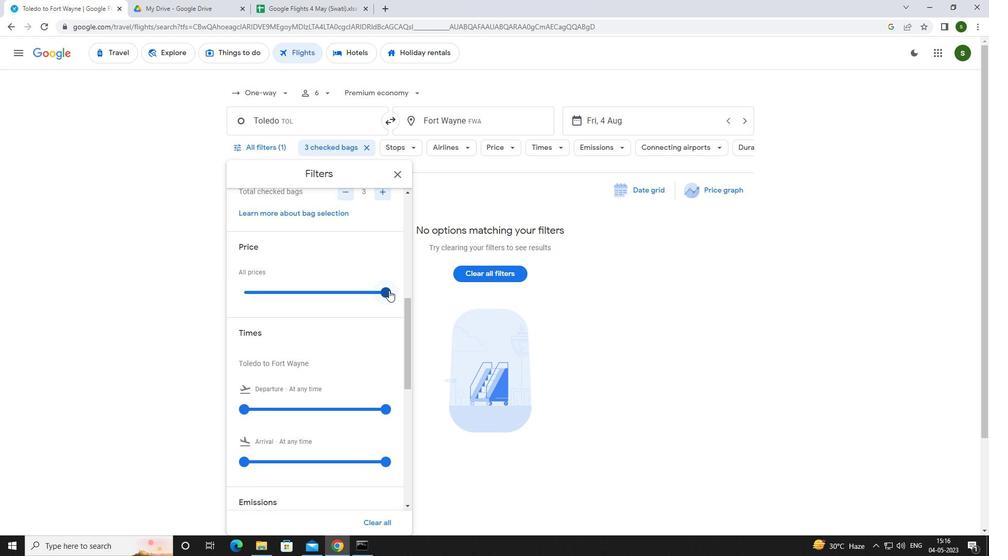 
Action: Mouse moved to (243, 355)
Screenshot: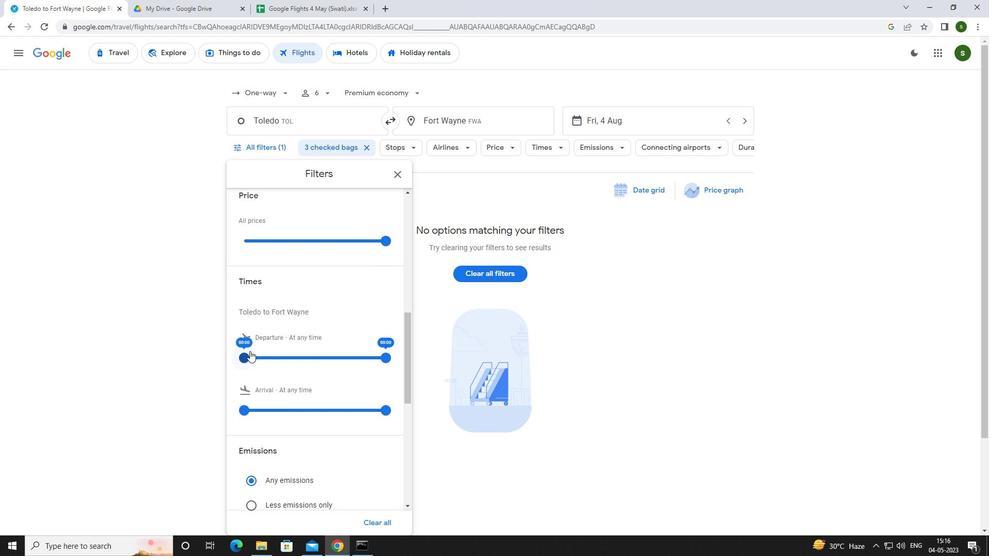 
Action: Mouse pressed left at (243, 355)
Screenshot: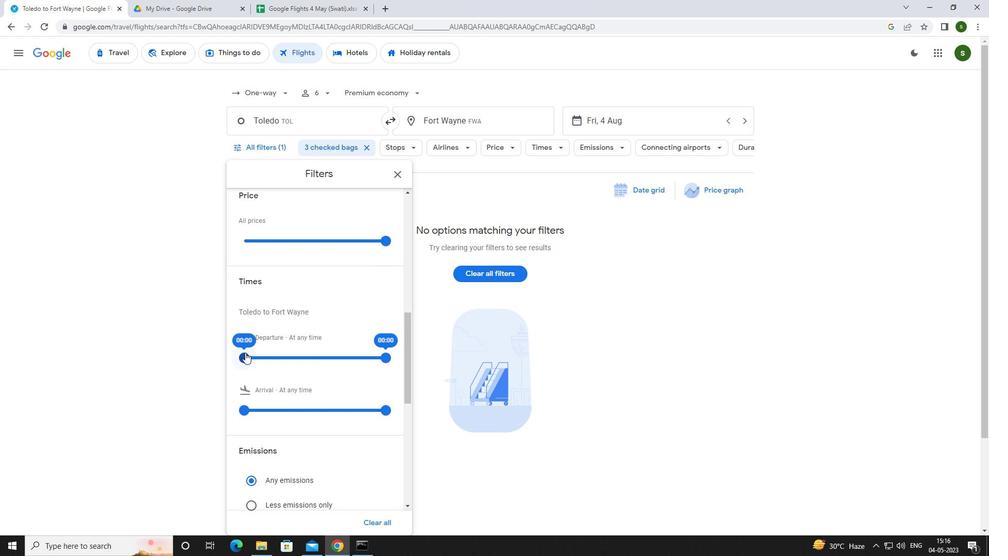 
Action: Mouse moved to (610, 332)
Screenshot: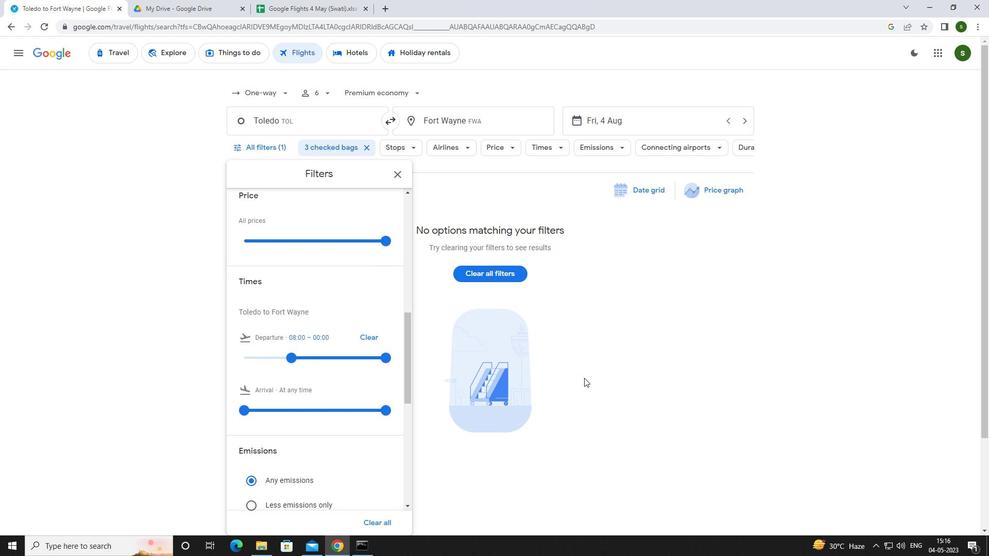 
Action: Mouse pressed left at (610, 332)
Screenshot: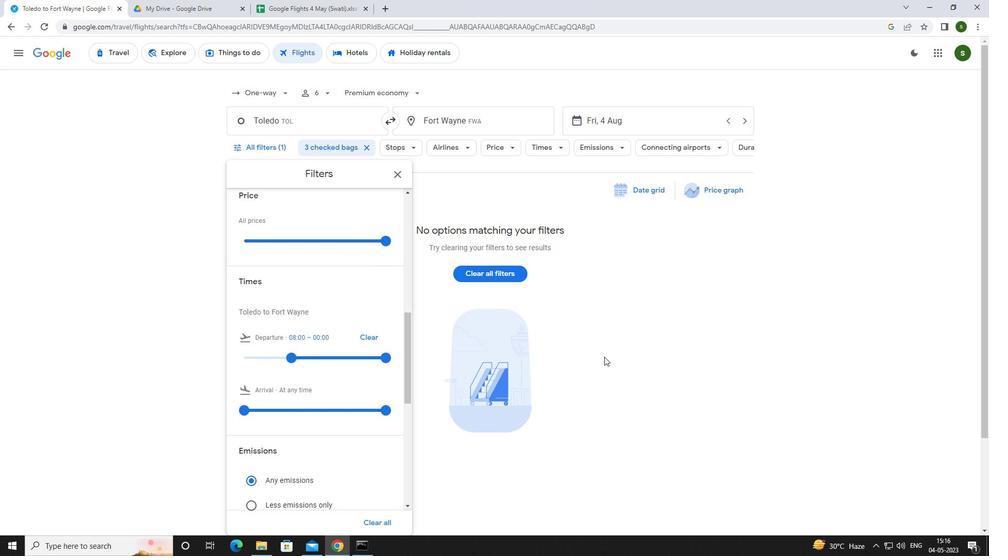 
